 Task: Write the Address "123 Main Street, Anytown, USA 12345" Under New Vendor in New Bill.
Action: Mouse moved to (122, 15)
Screenshot: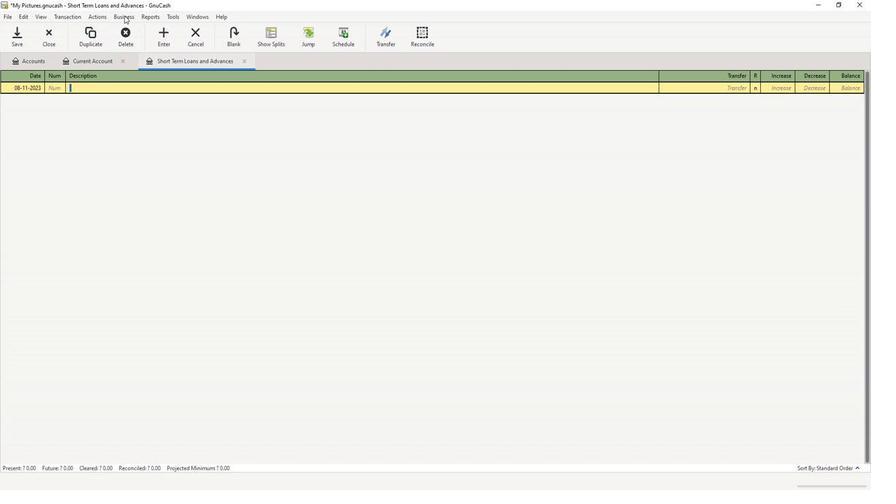 
Action: Mouse pressed left at (122, 15)
Screenshot: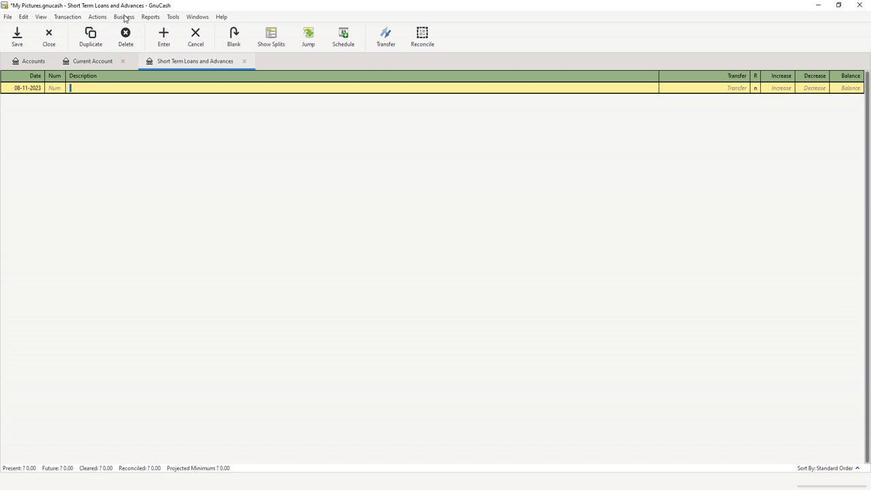
Action: Mouse moved to (139, 40)
Screenshot: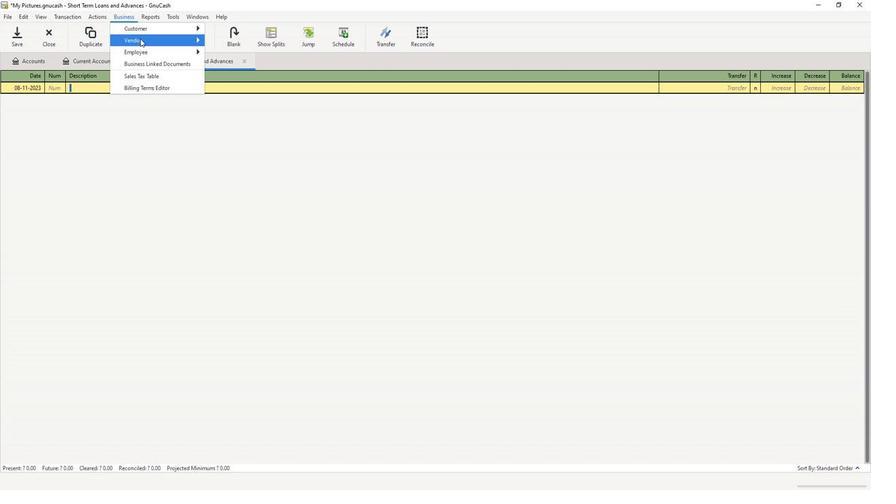 
Action: Mouse pressed left at (139, 40)
Screenshot: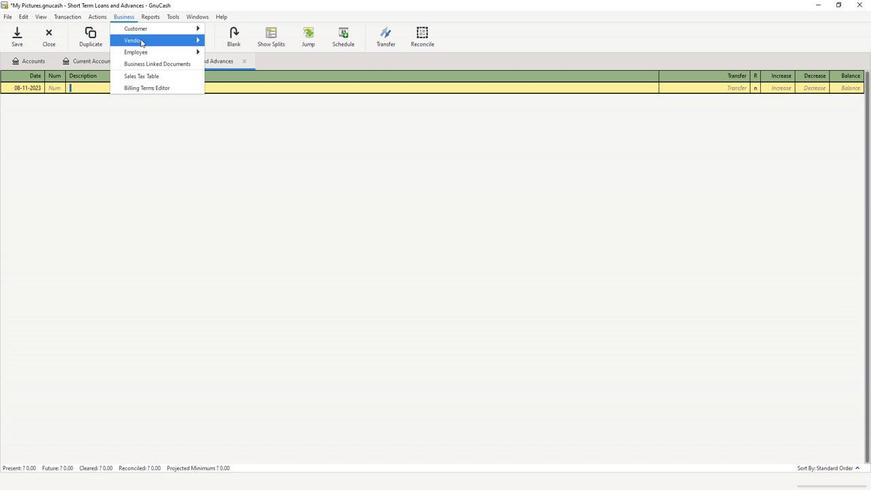 
Action: Mouse moved to (233, 77)
Screenshot: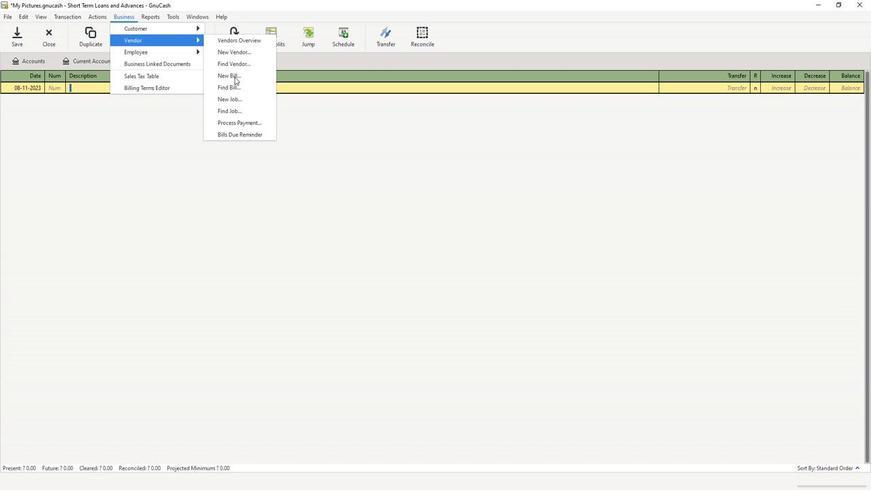 
Action: Mouse pressed left at (233, 77)
Screenshot: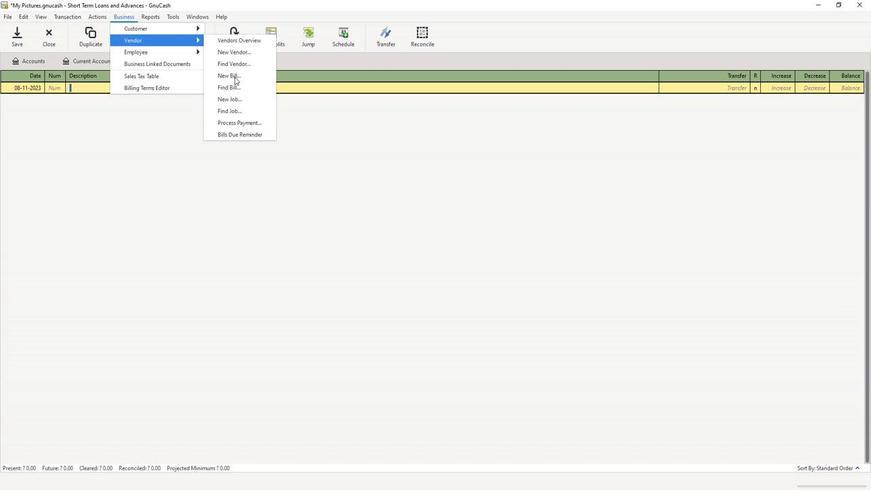 
Action: Mouse moved to (488, 227)
Screenshot: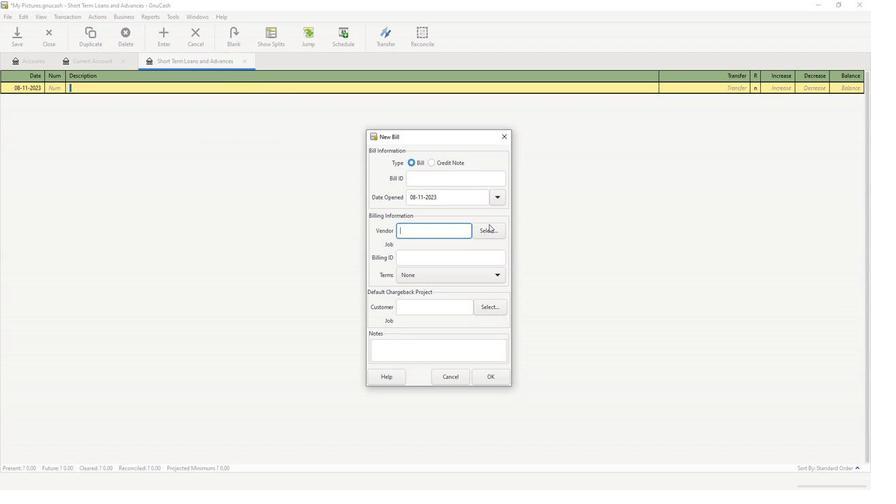 
Action: Mouse pressed left at (488, 227)
Screenshot: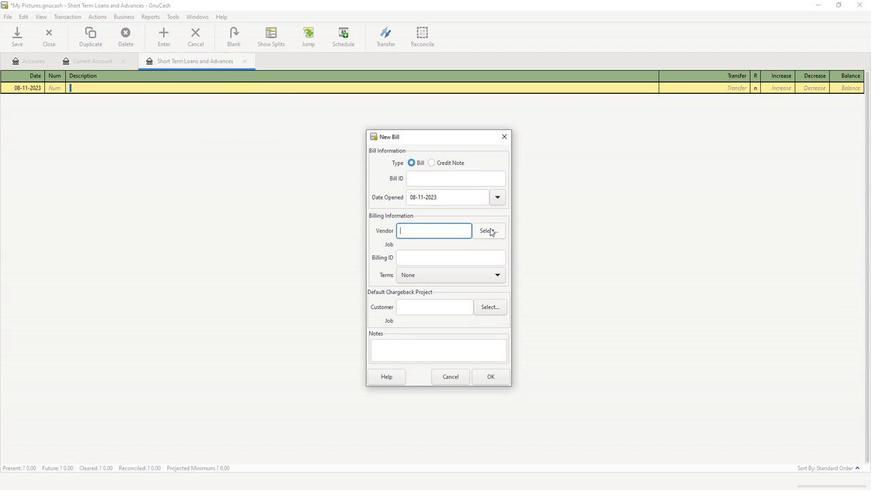 
Action: Mouse moved to (469, 324)
Screenshot: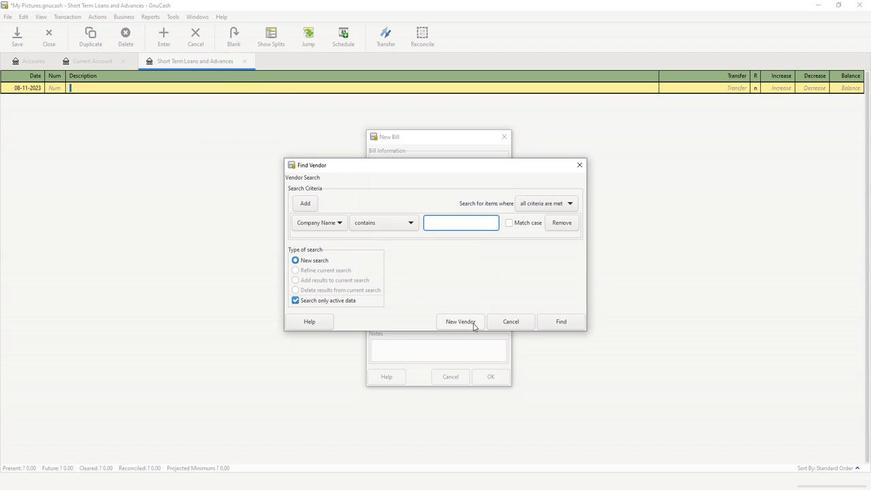 
Action: Mouse pressed left at (469, 324)
Screenshot: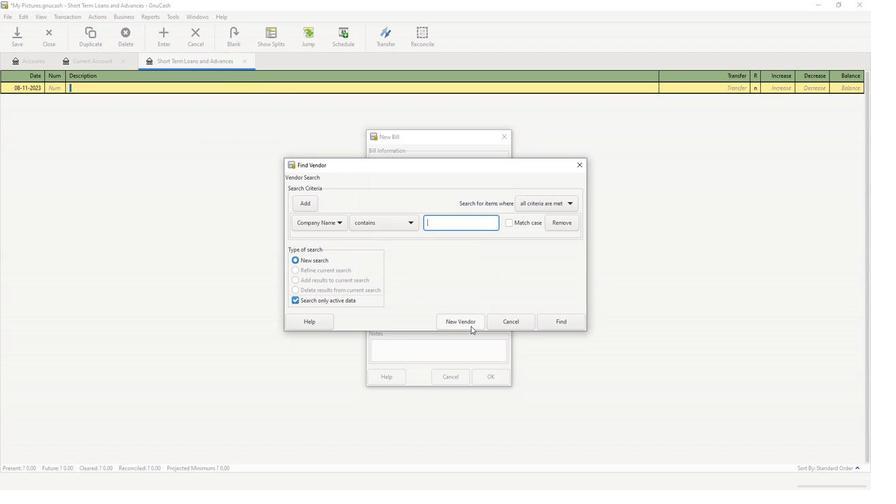 
Action: Mouse moved to (421, 238)
Screenshot: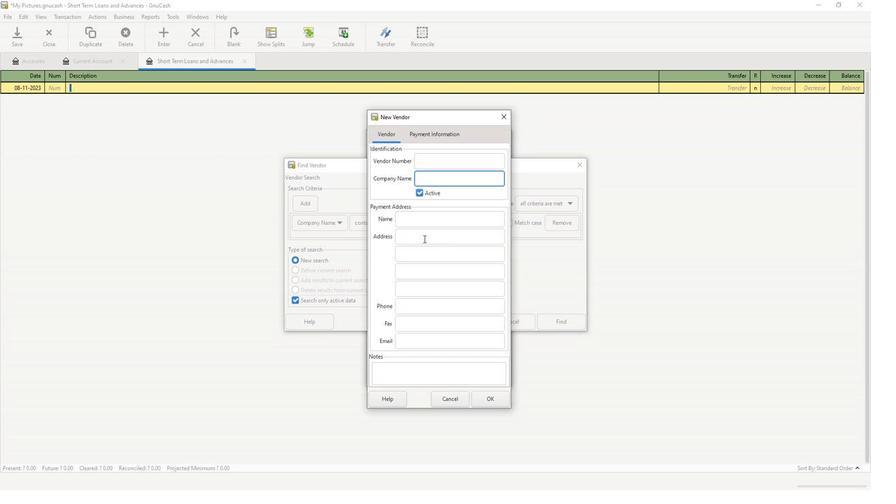 
Action: Mouse pressed left at (421, 238)
Screenshot: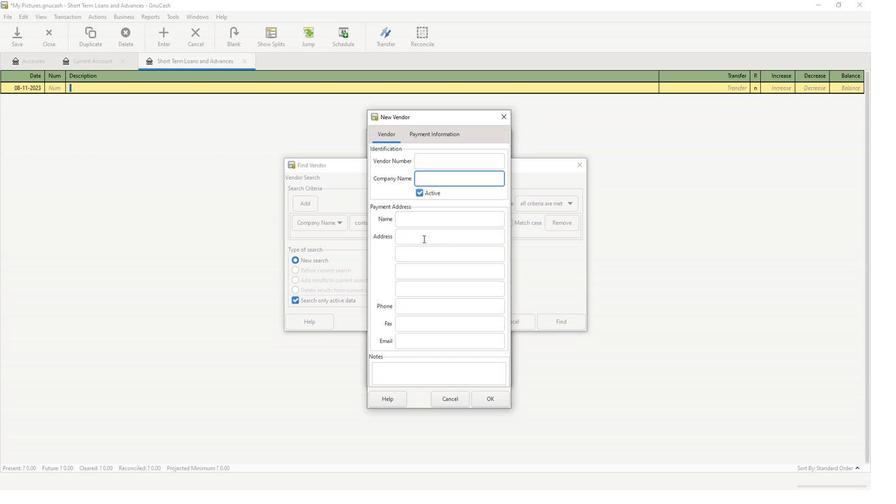 
Action: Key pressed 123<Key.space><Key.caps_lock>M<Key.caps_lock>ain<Key.space><Key.caps_lock>S<Key.caps_lock>treet<Key.space><Key.tab><Key.caps_lock>A<Key.caps_lock>nytown<Key.space><Key.caps_lock><Key.backspace>,<Key.space>USA<Key.space><Key.caps_lock>12345
Screenshot: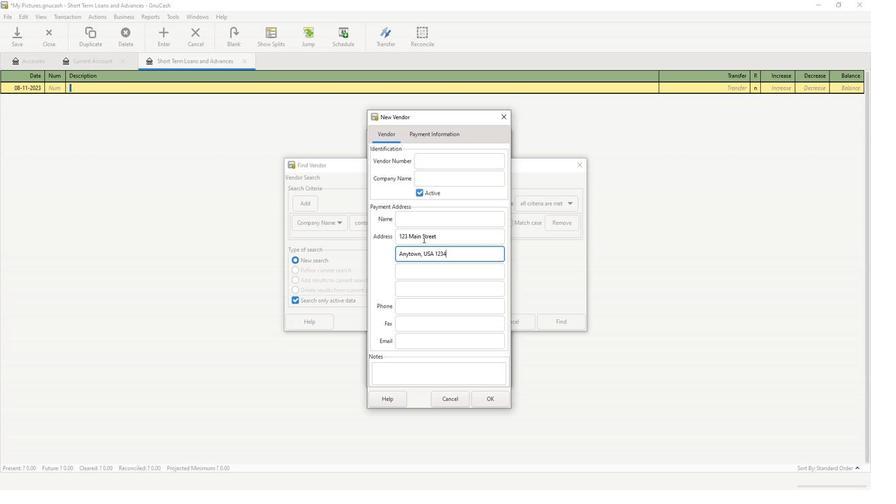 
Action: Mouse moved to (490, 400)
Screenshot: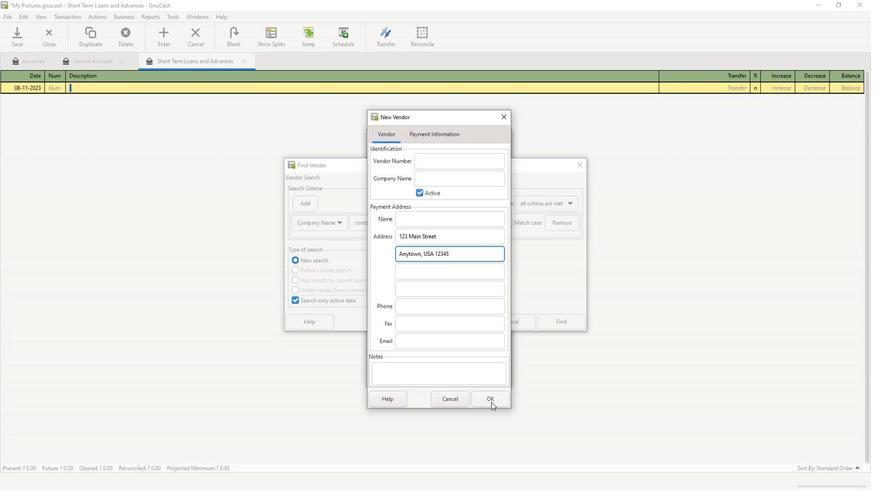 
